 Task: Calculate the travel time from Albuquerque, New Mexico, to Santa Fe, New Mexico.
Action: Mouse moved to (288, 72)
Screenshot: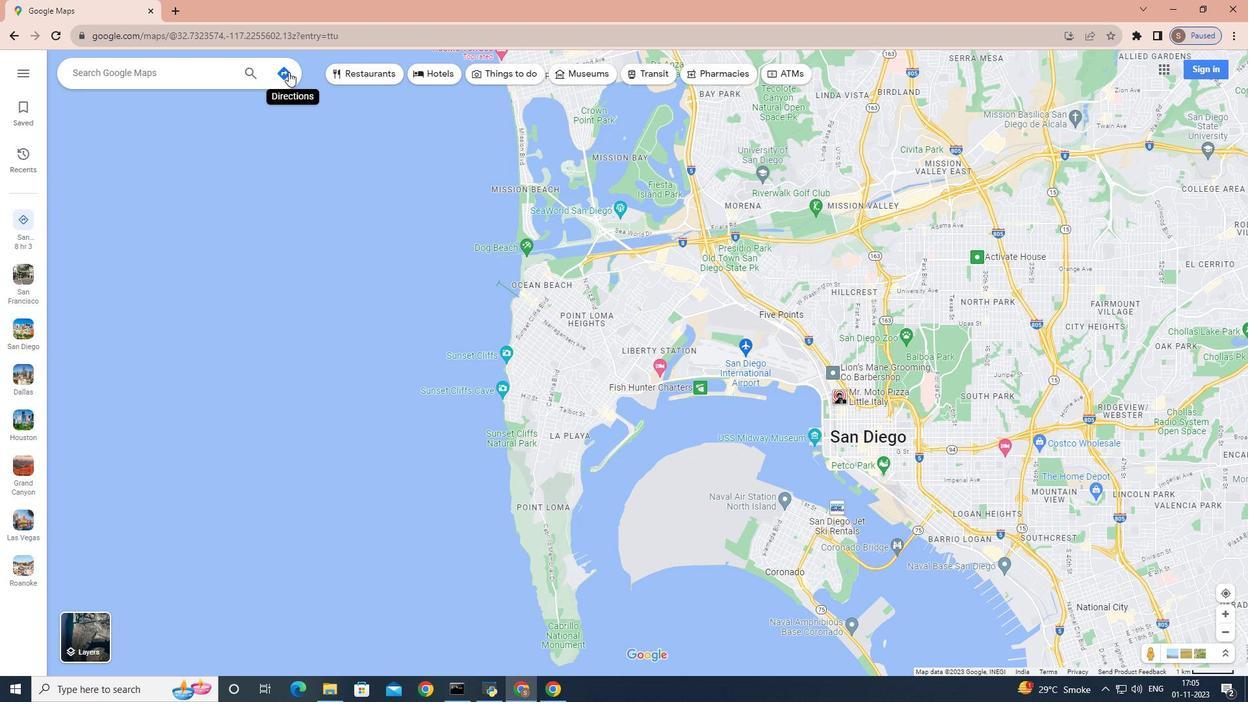 
Action: Mouse pressed left at (288, 72)
Screenshot: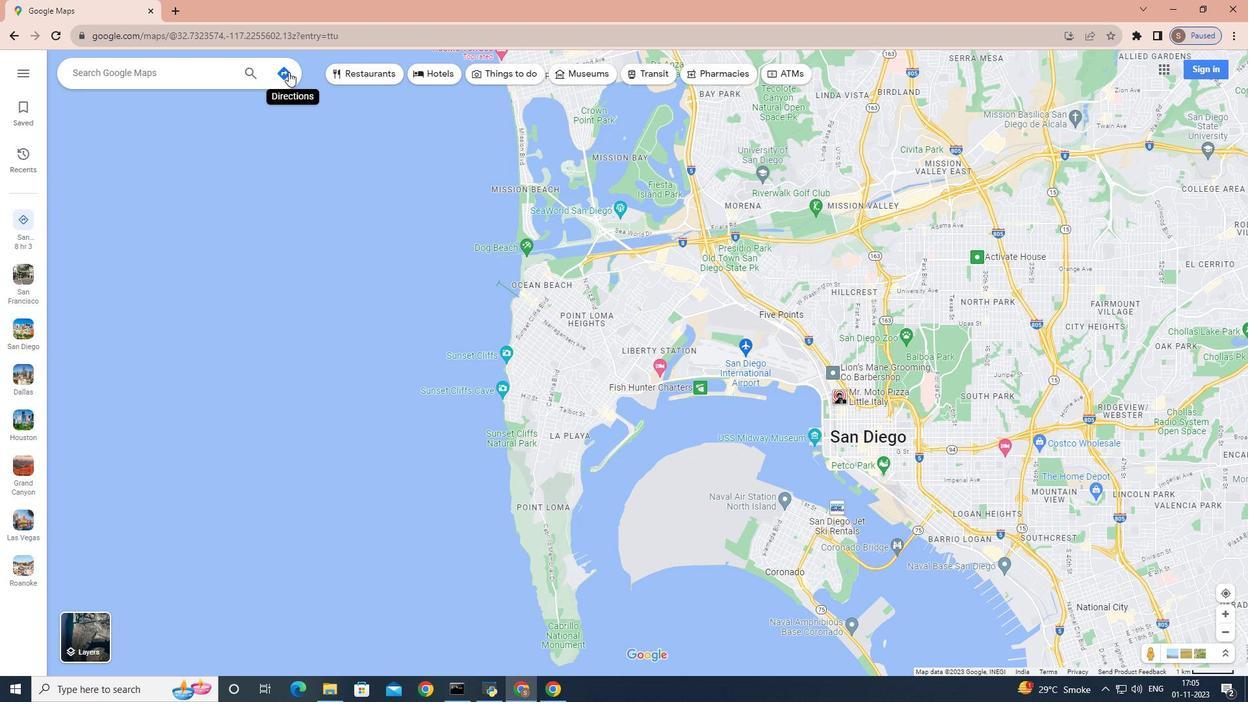 
Action: Mouse moved to (211, 99)
Screenshot: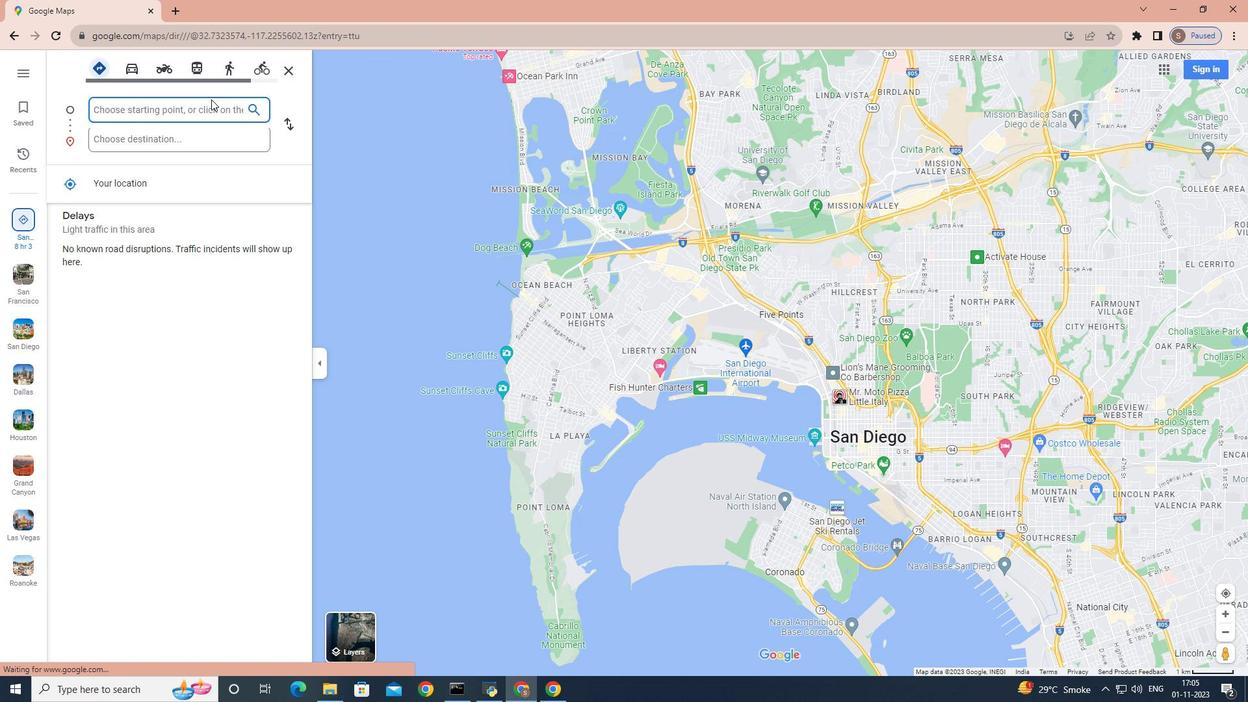 
Action: Key pressed <Key.shift><Key.shift>Albuquerque,<Key.space><Key.shift>New<Key.space><Key.shift>Mexico
Screenshot: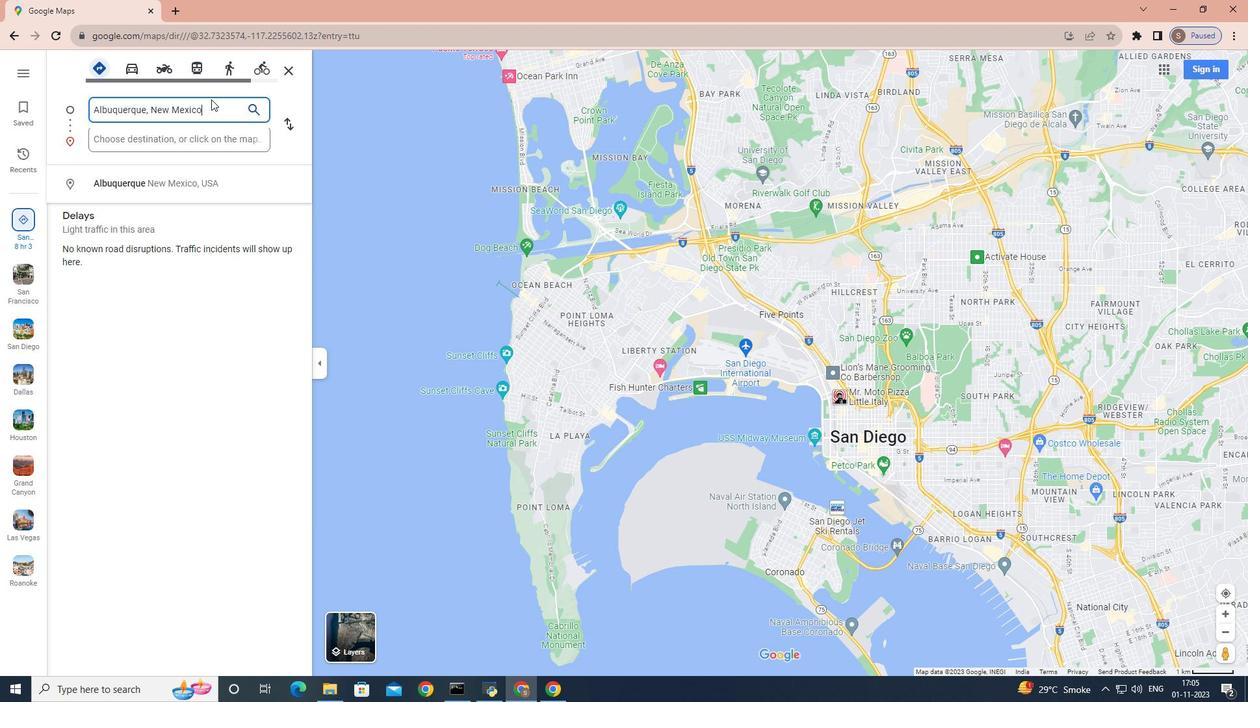 
Action: Mouse moved to (212, 136)
Screenshot: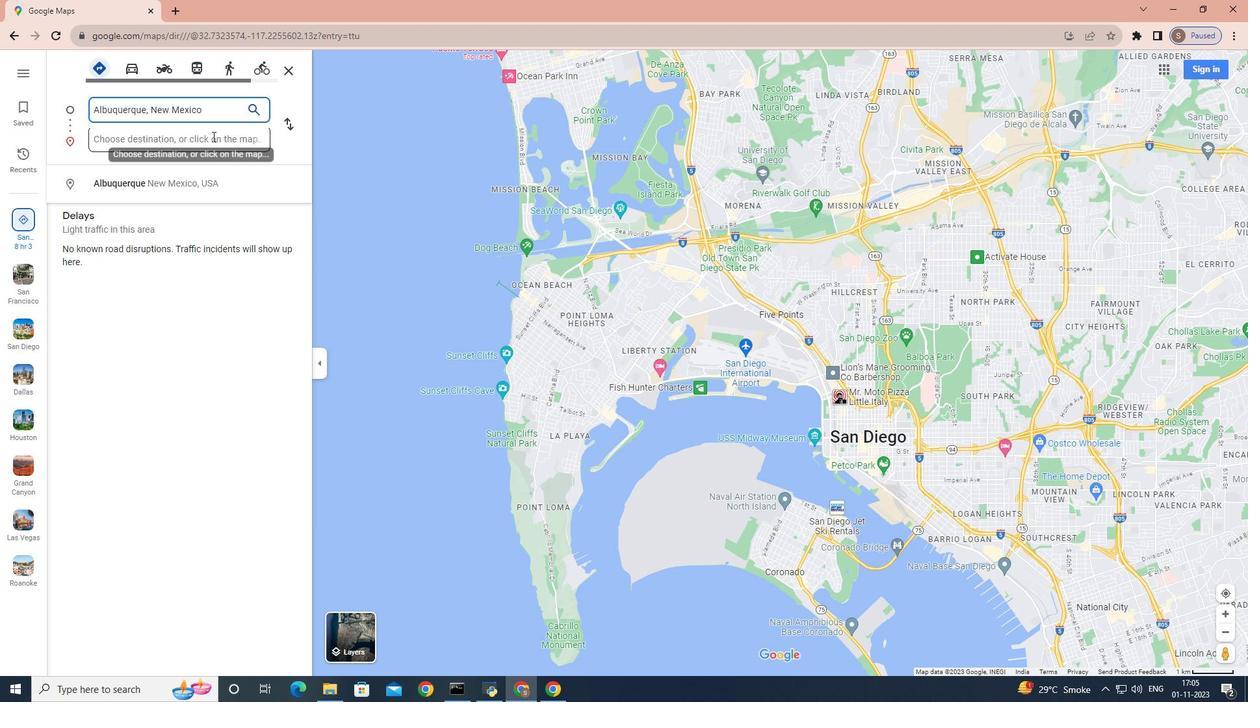 
Action: Mouse pressed left at (212, 136)
Screenshot: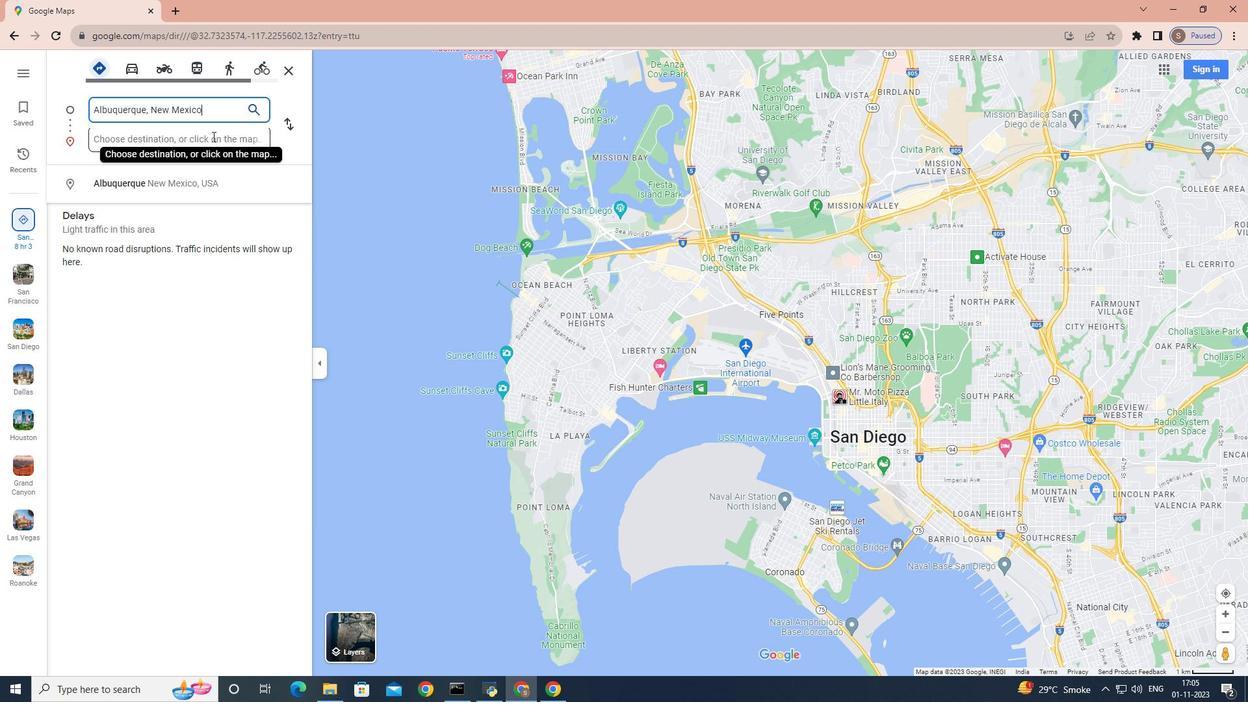 
Action: Key pressed <Key.shift>Santa<Key.space><Key.shift>Fe,<Key.space><Key.shift>New<Key.space><Key.shift>Mexico
Screenshot: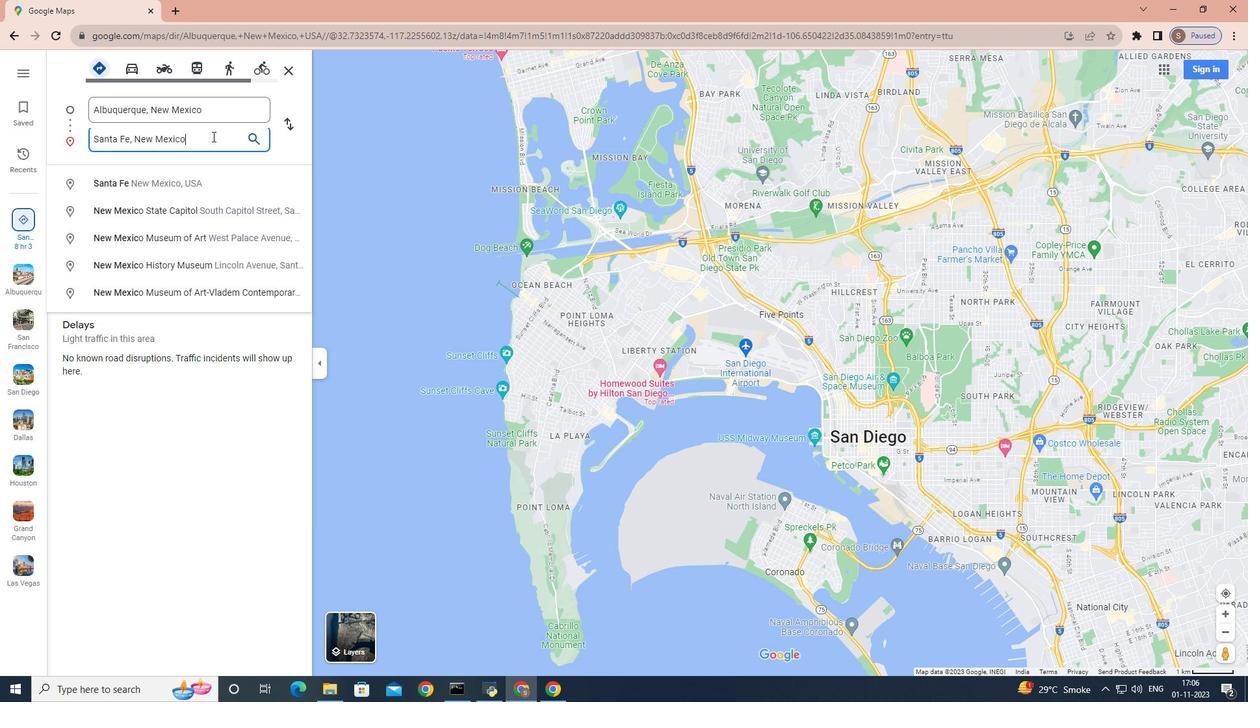
Action: Mouse moved to (288, 163)
Screenshot: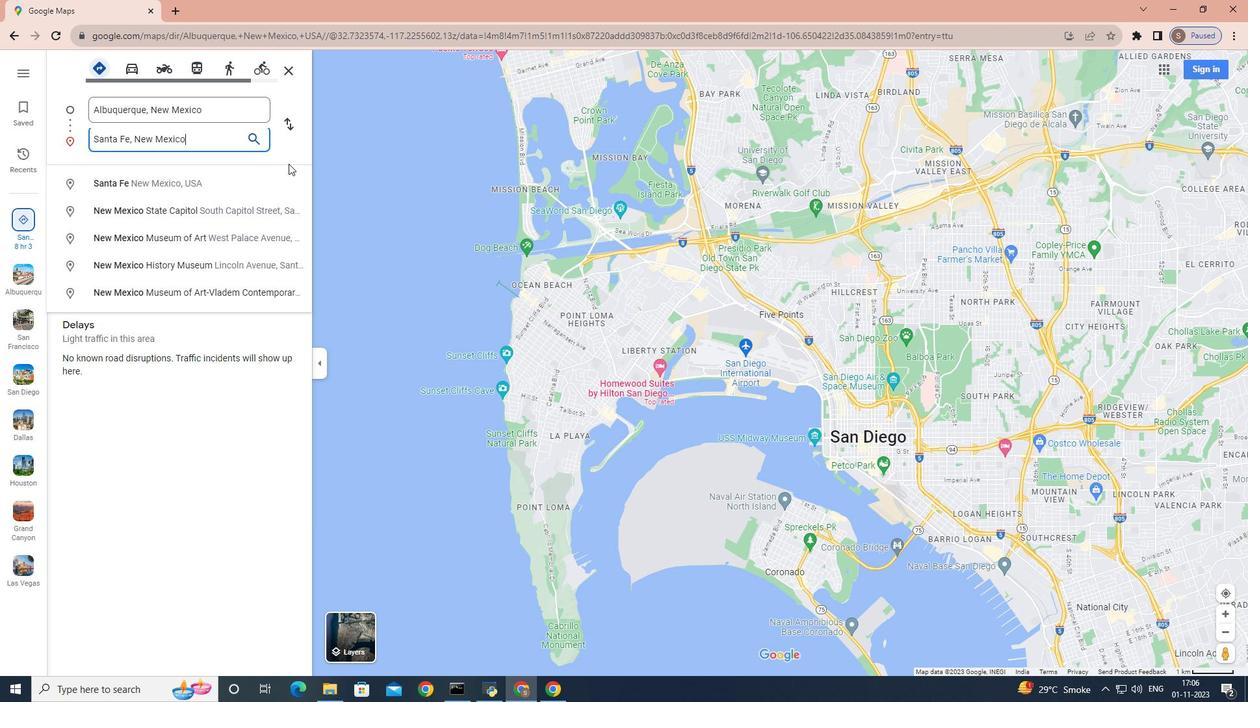 
Action: Key pressed <Key.enter>
Screenshot: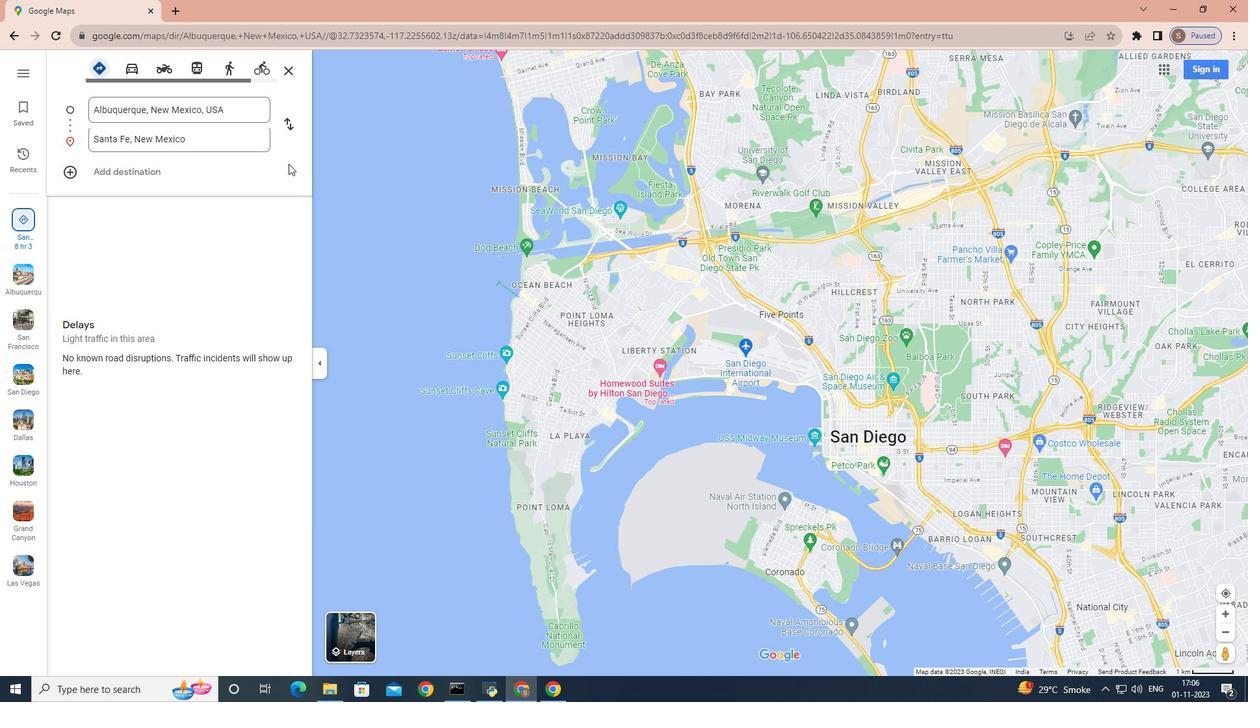 
Action: Mouse moved to (133, 78)
Screenshot: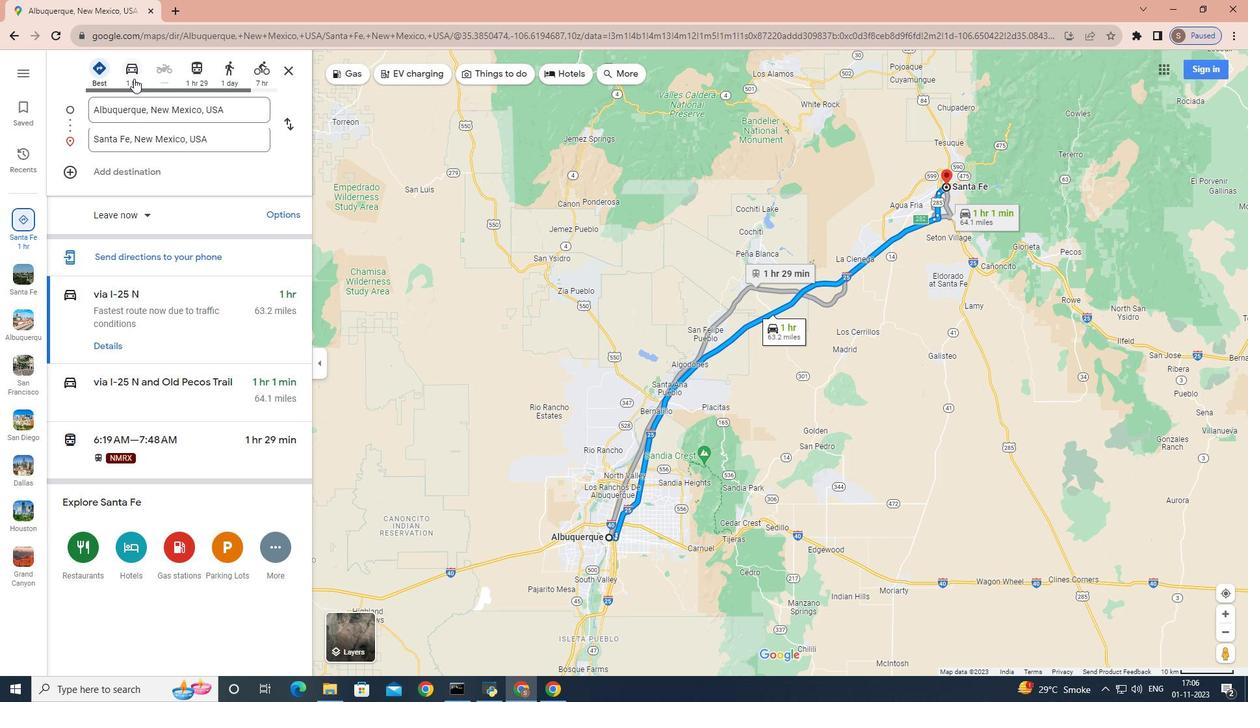 
Action: Mouse pressed left at (133, 78)
Screenshot: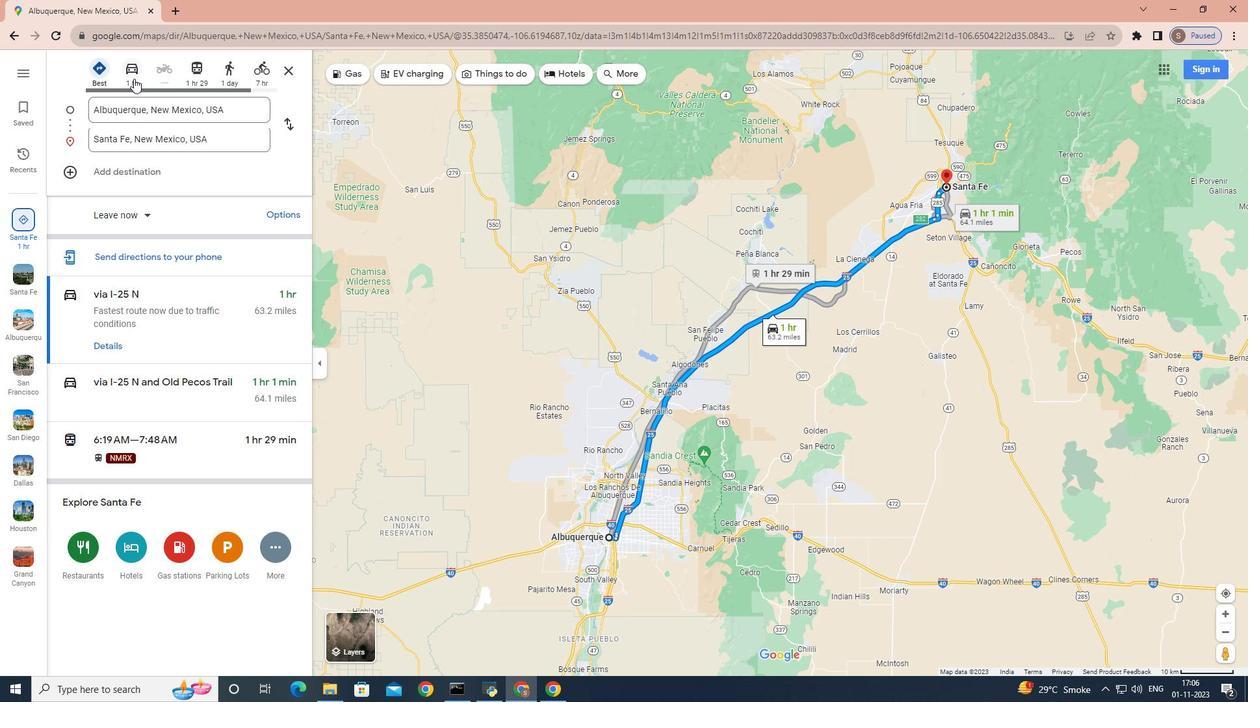 
